 Task: Use Piano Ballad Effect in this video Movie B.mp4
Action: Mouse moved to (348, 124)
Screenshot: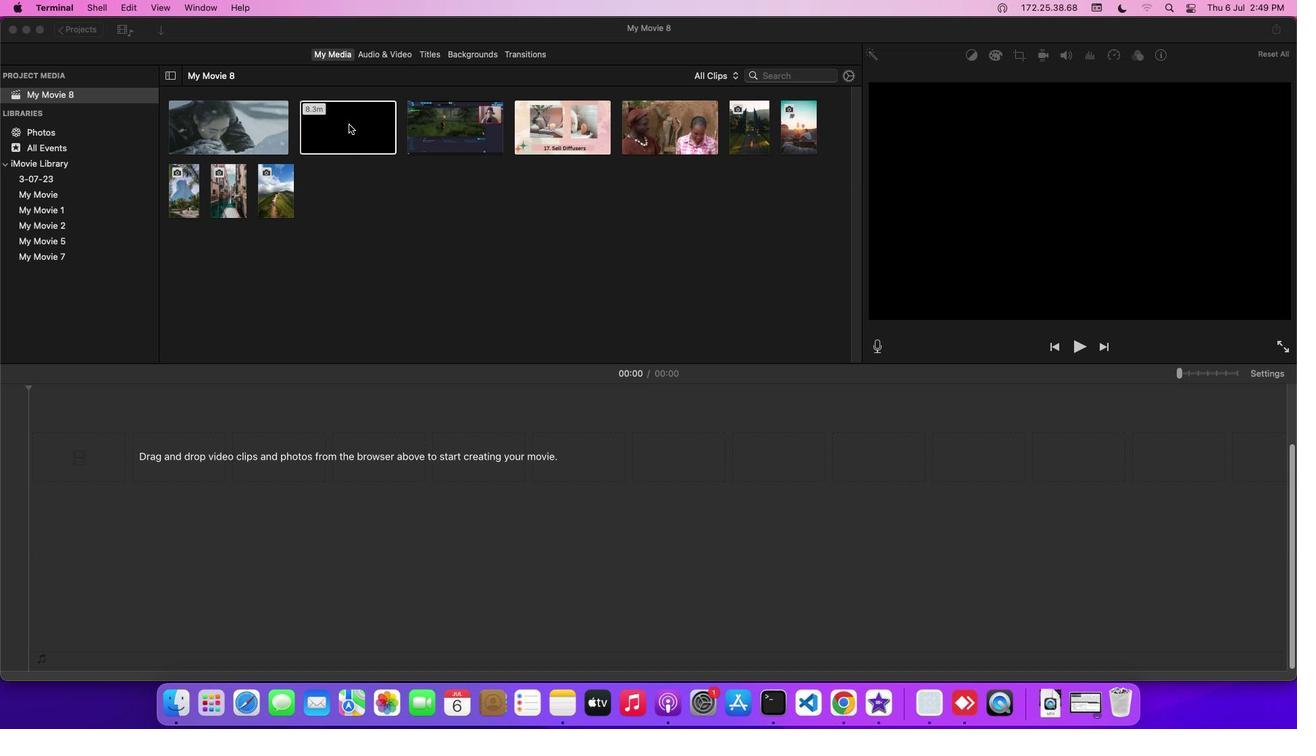
Action: Mouse pressed left at (348, 124)
Screenshot: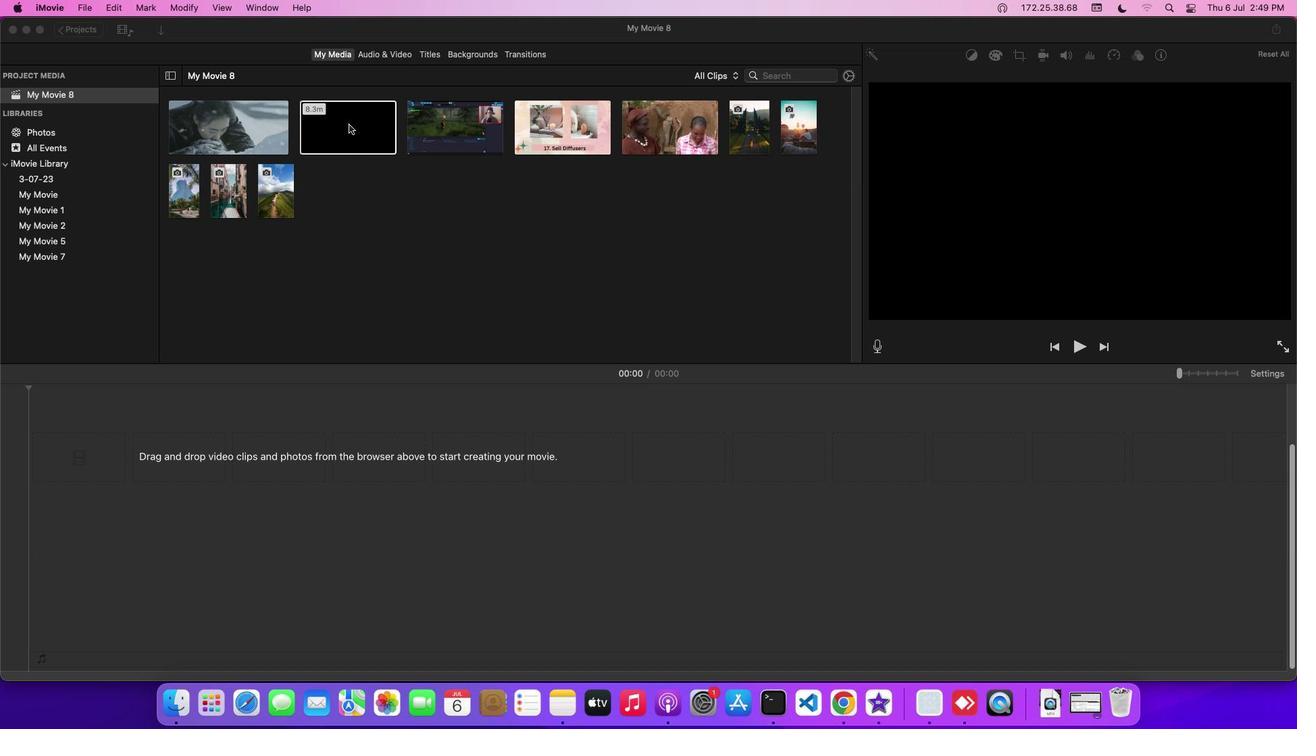 
Action: Mouse moved to (402, 52)
Screenshot: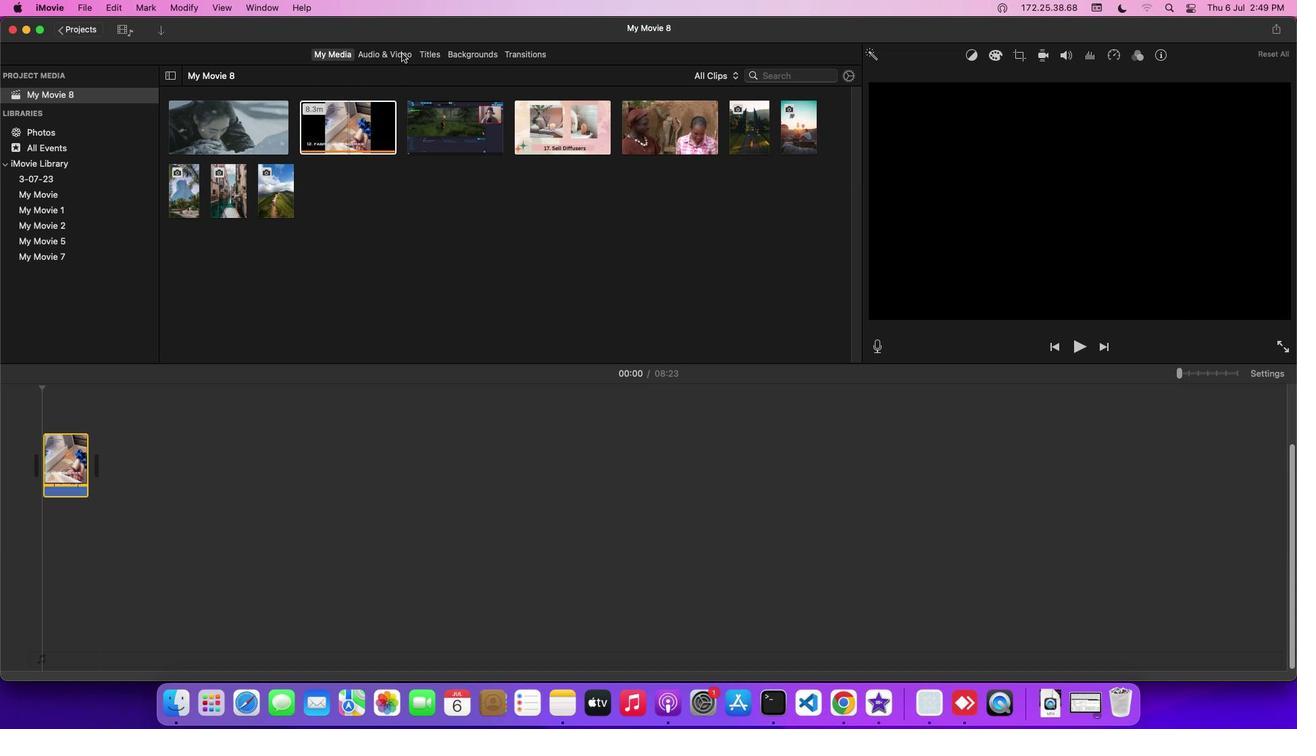 
Action: Mouse pressed left at (402, 52)
Screenshot: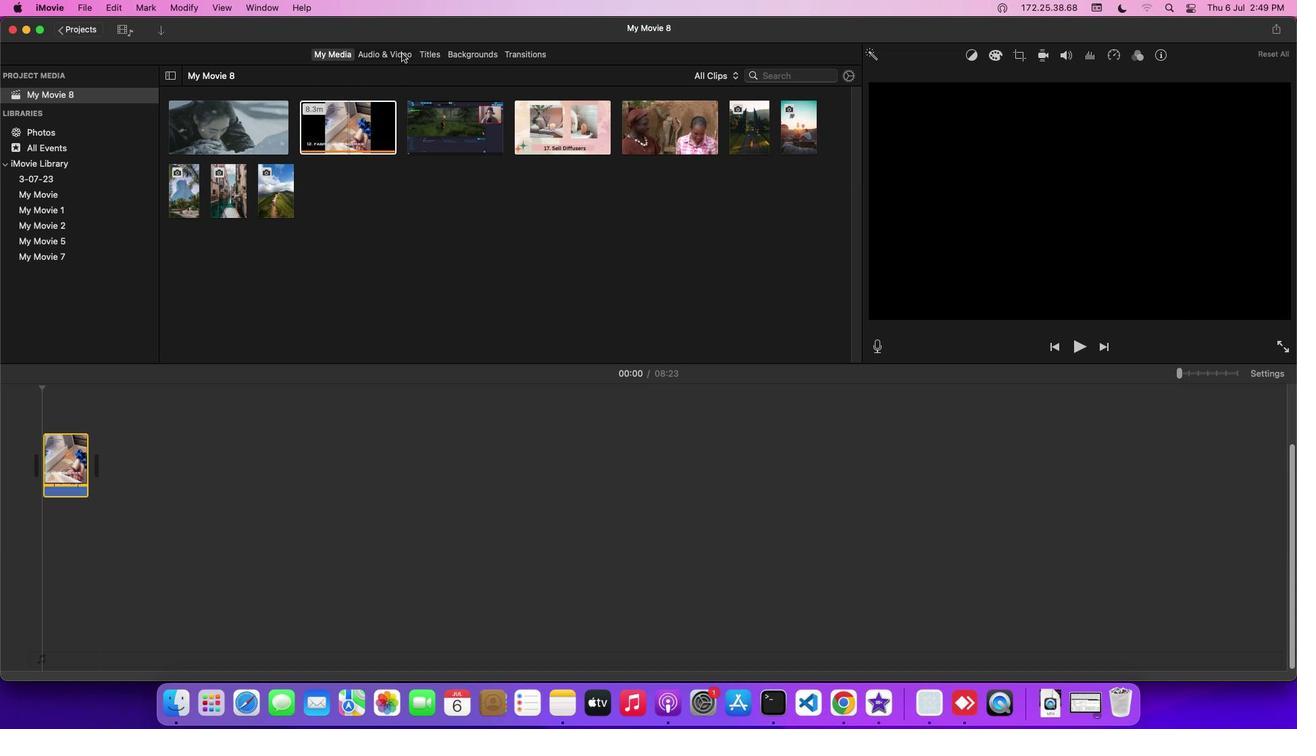 
Action: Mouse moved to (102, 131)
Screenshot: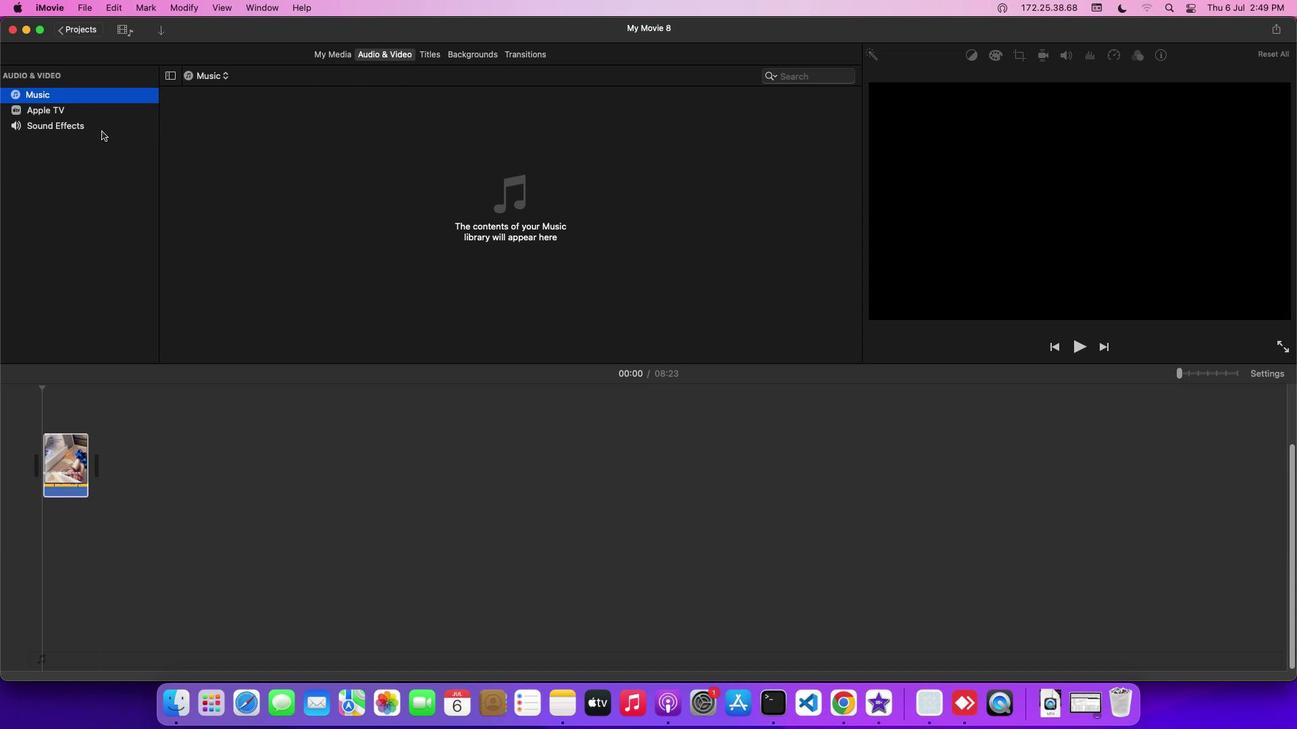 
Action: Mouse pressed left at (102, 131)
Screenshot: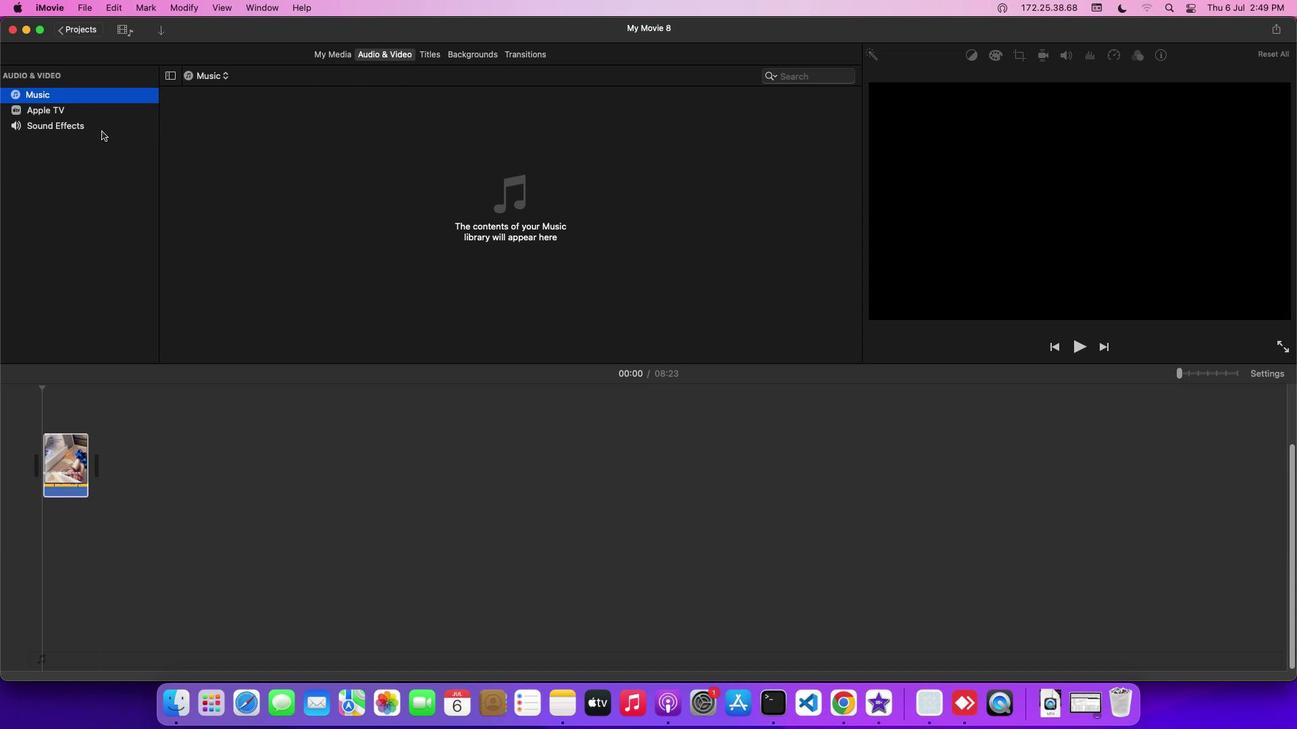 
Action: Mouse moved to (225, 287)
Screenshot: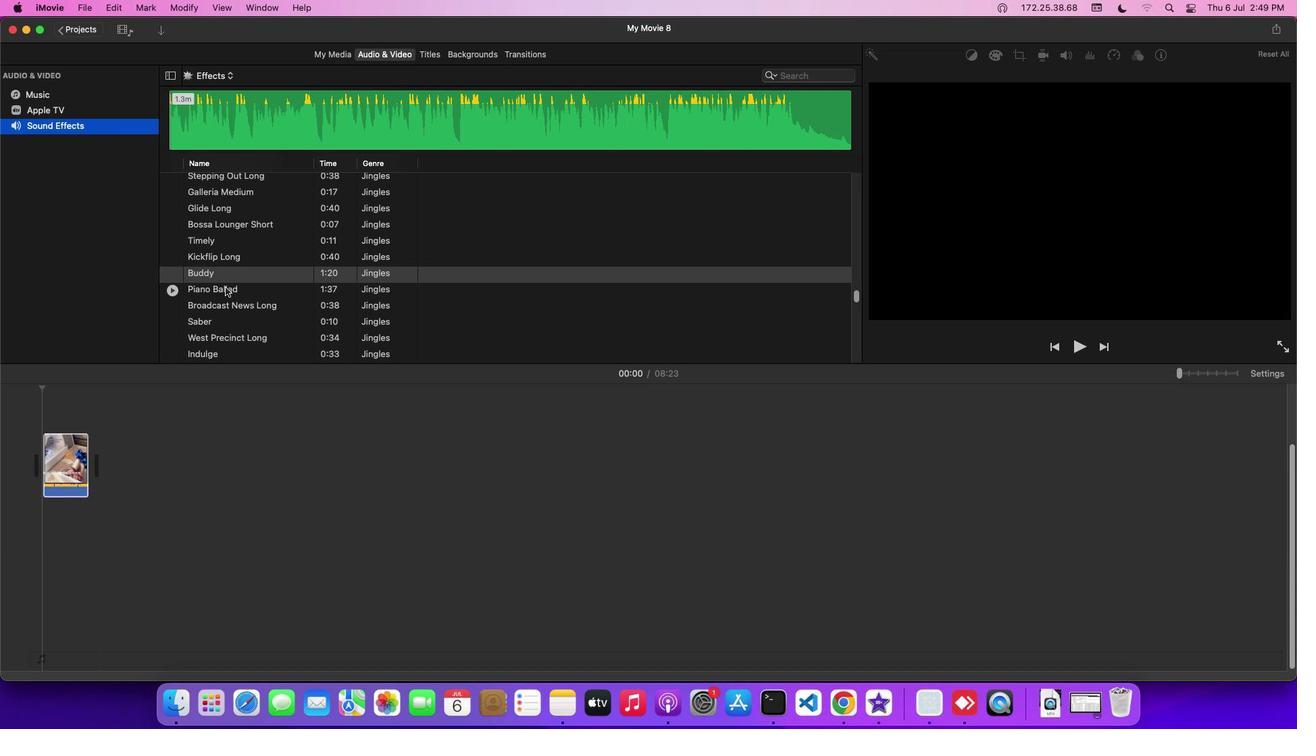 
Action: Mouse pressed left at (225, 287)
Screenshot: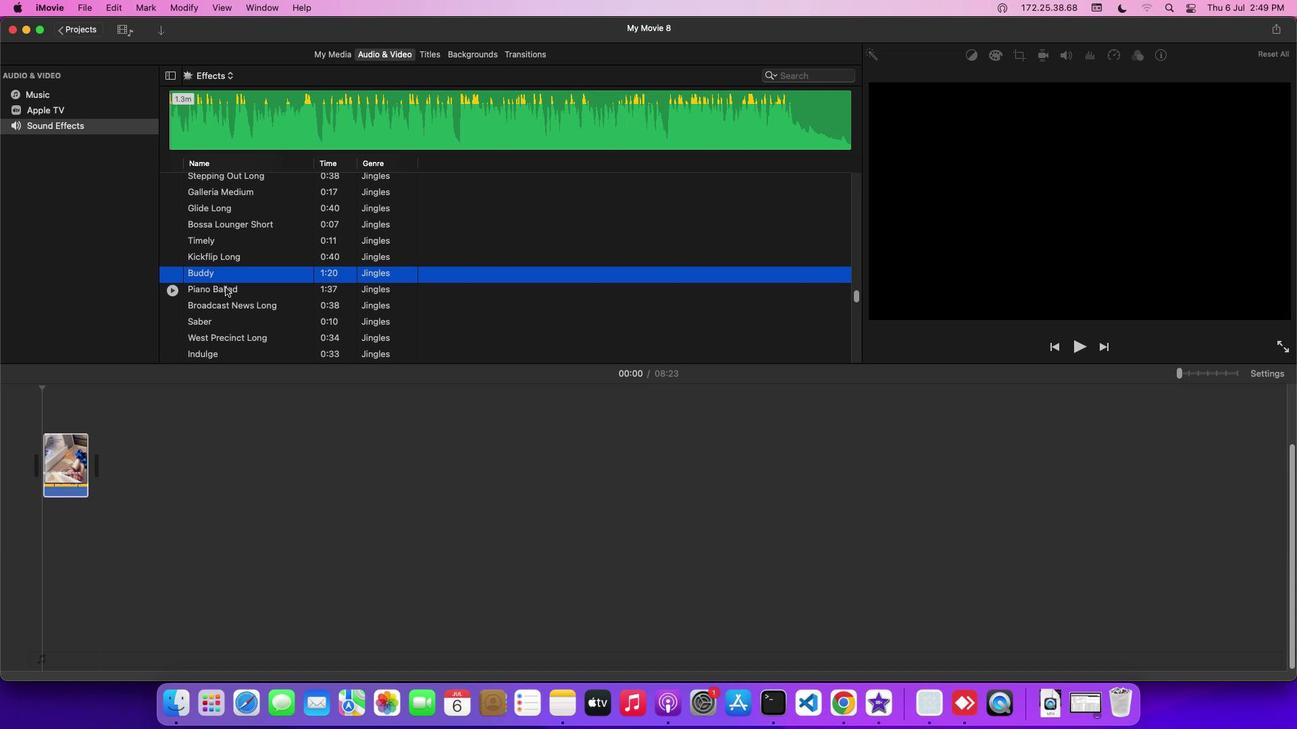 
Action: Mouse moved to (225, 287)
Screenshot: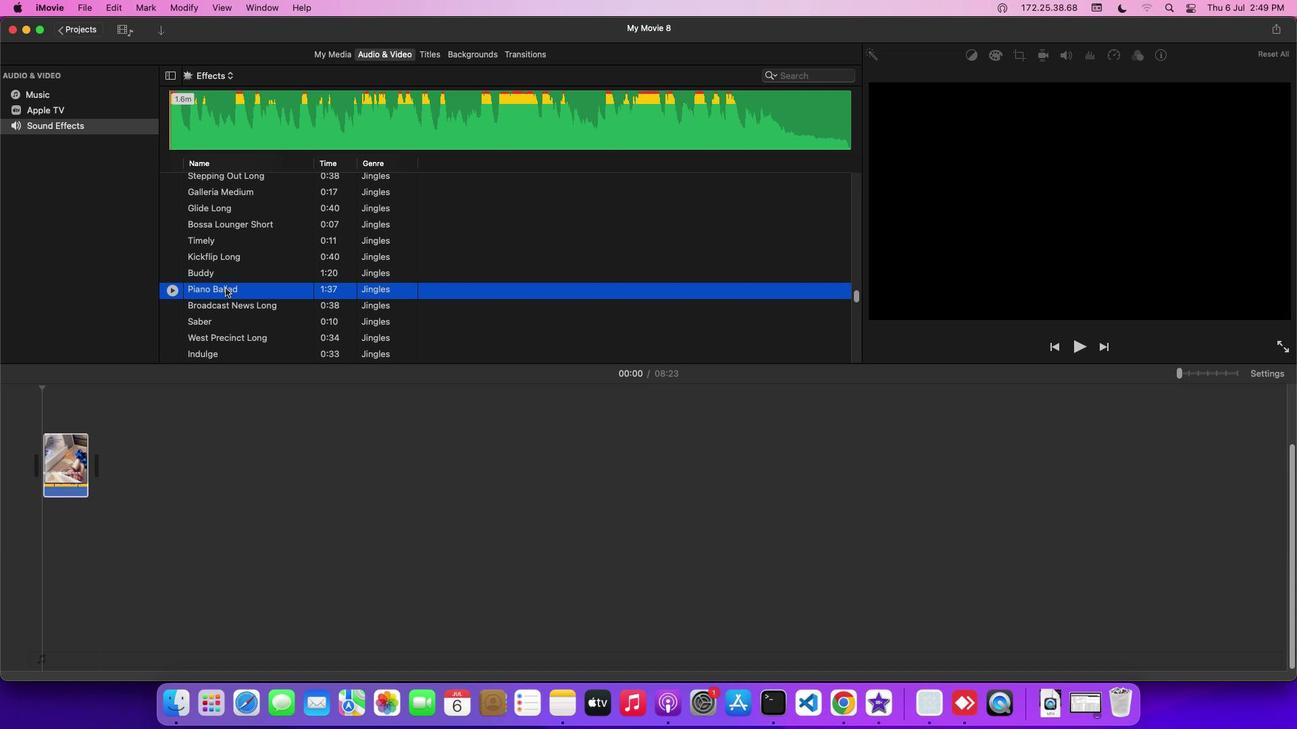 
Action: Mouse pressed left at (225, 287)
Screenshot: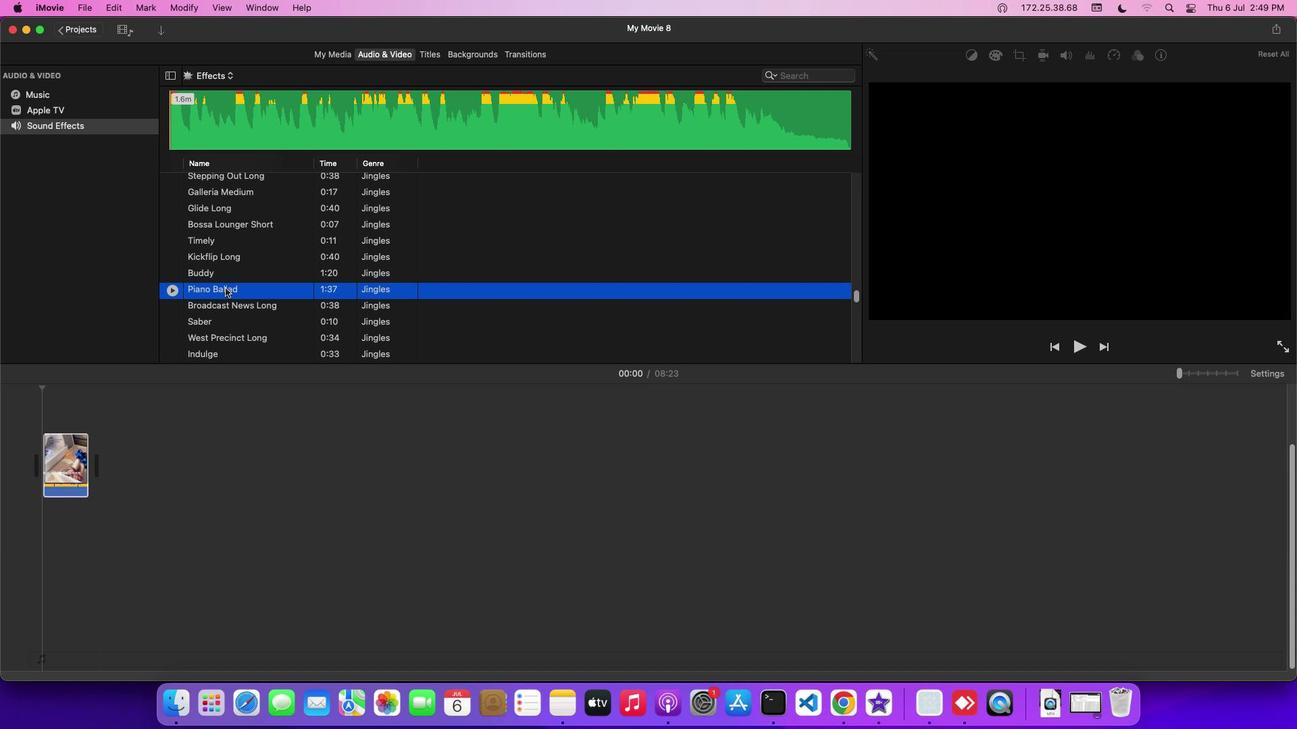
Action: Mouse moved to (163, 518)
Screenshot: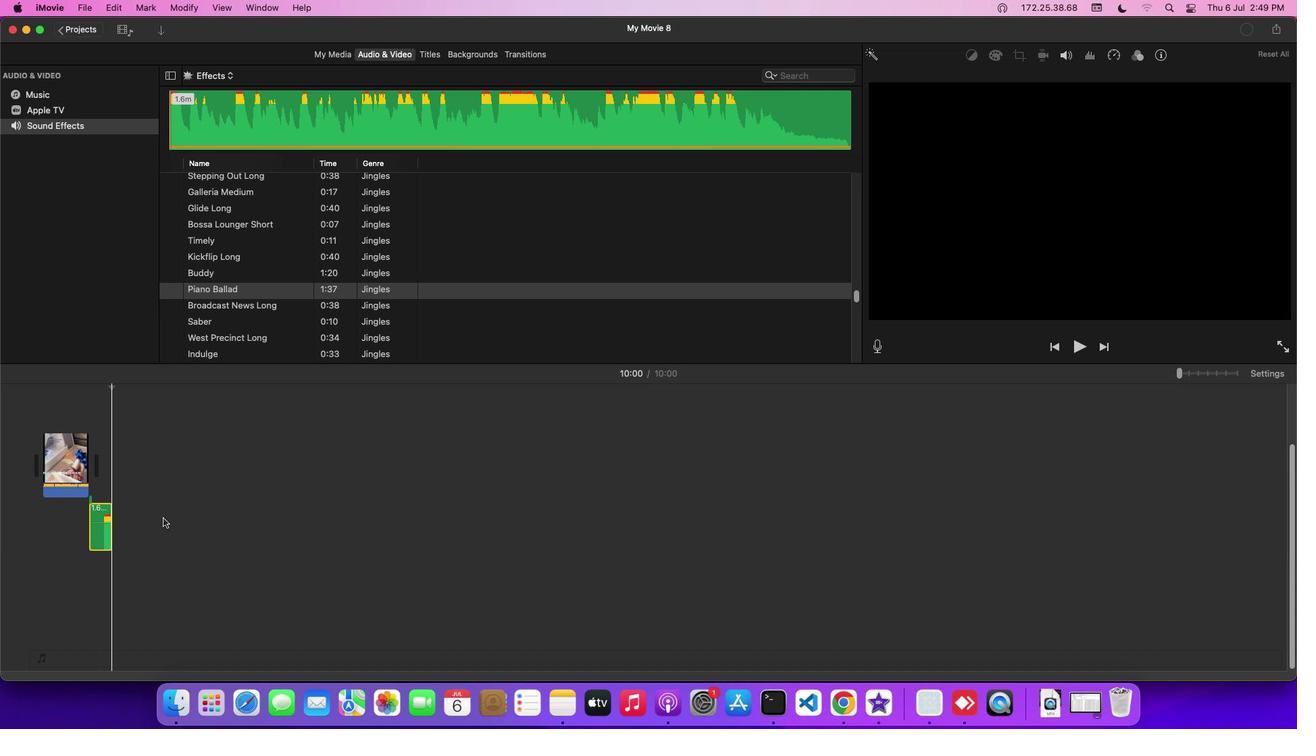 
